 Task: Change file icon theme to seti (Visual Studio Code)
Action: Mouse moved to (92, 84)
Screenshot: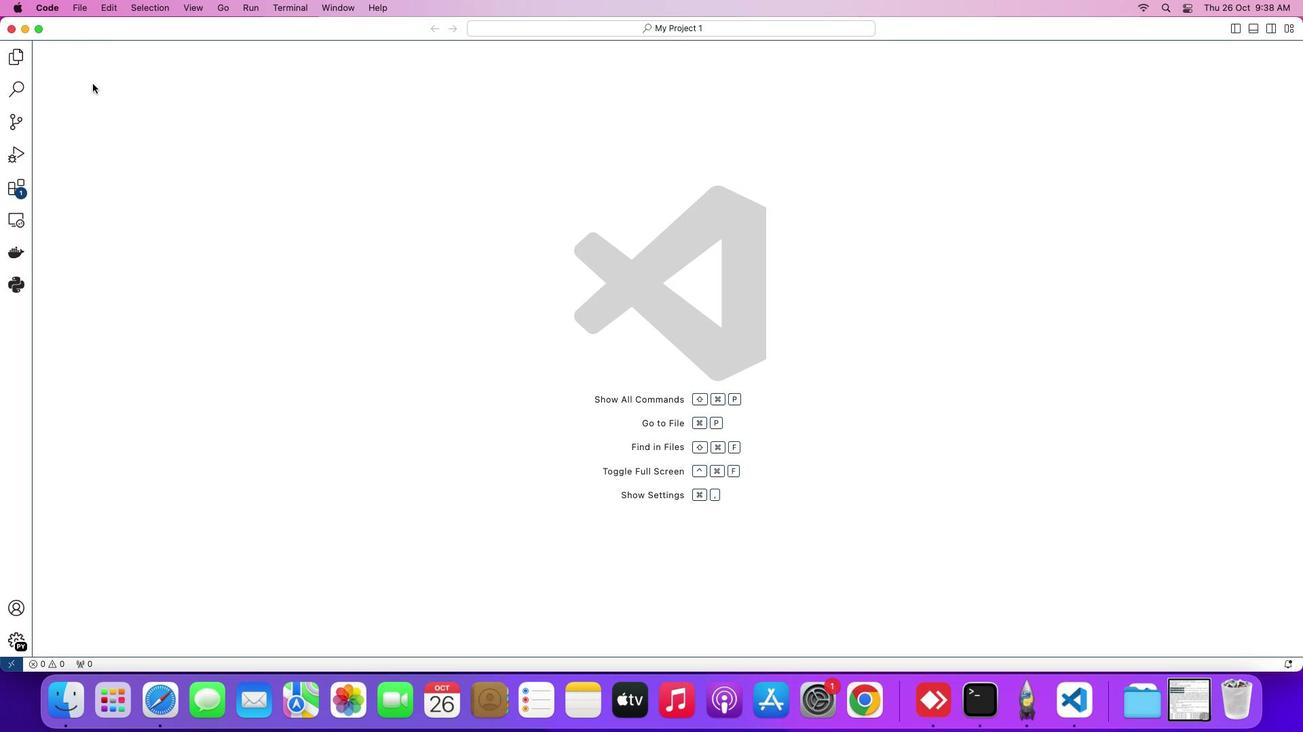 
Action: Mouse pressed left at (92, 84)
Screenshot: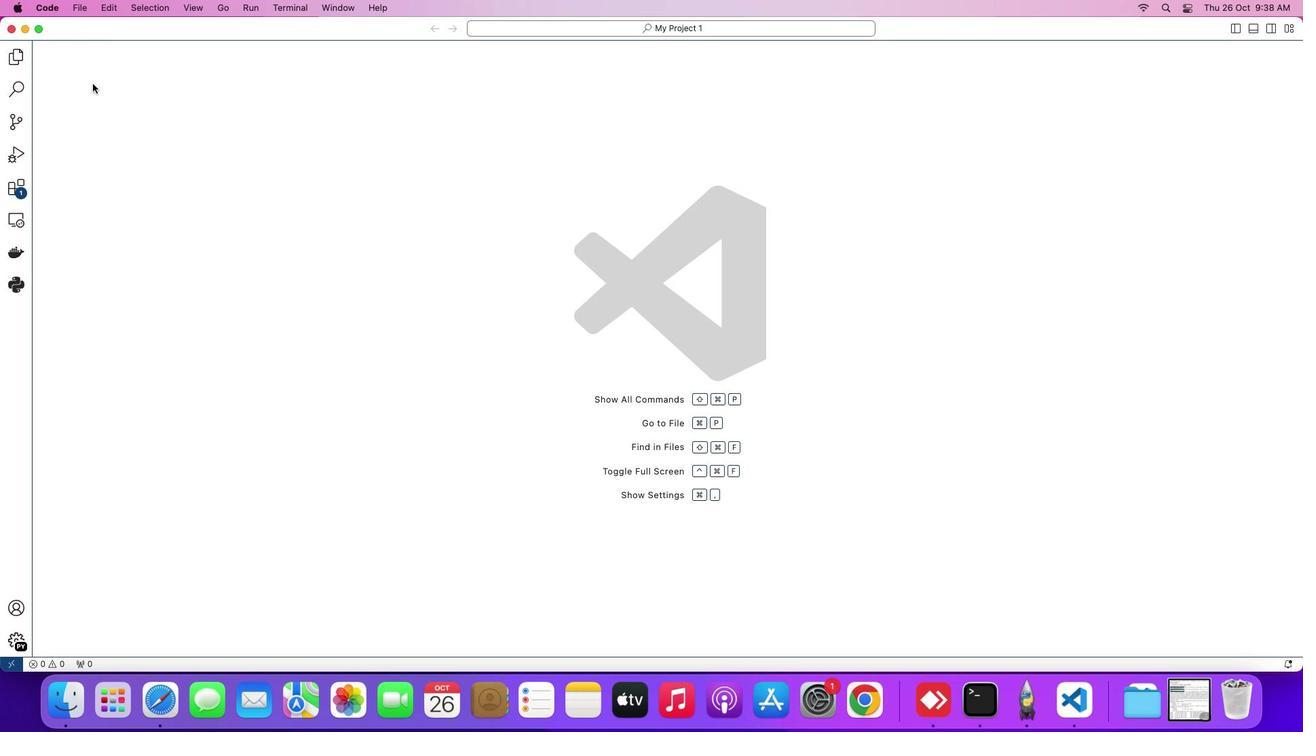 
Action: Mouse moved to (44, 6)
Screenshot: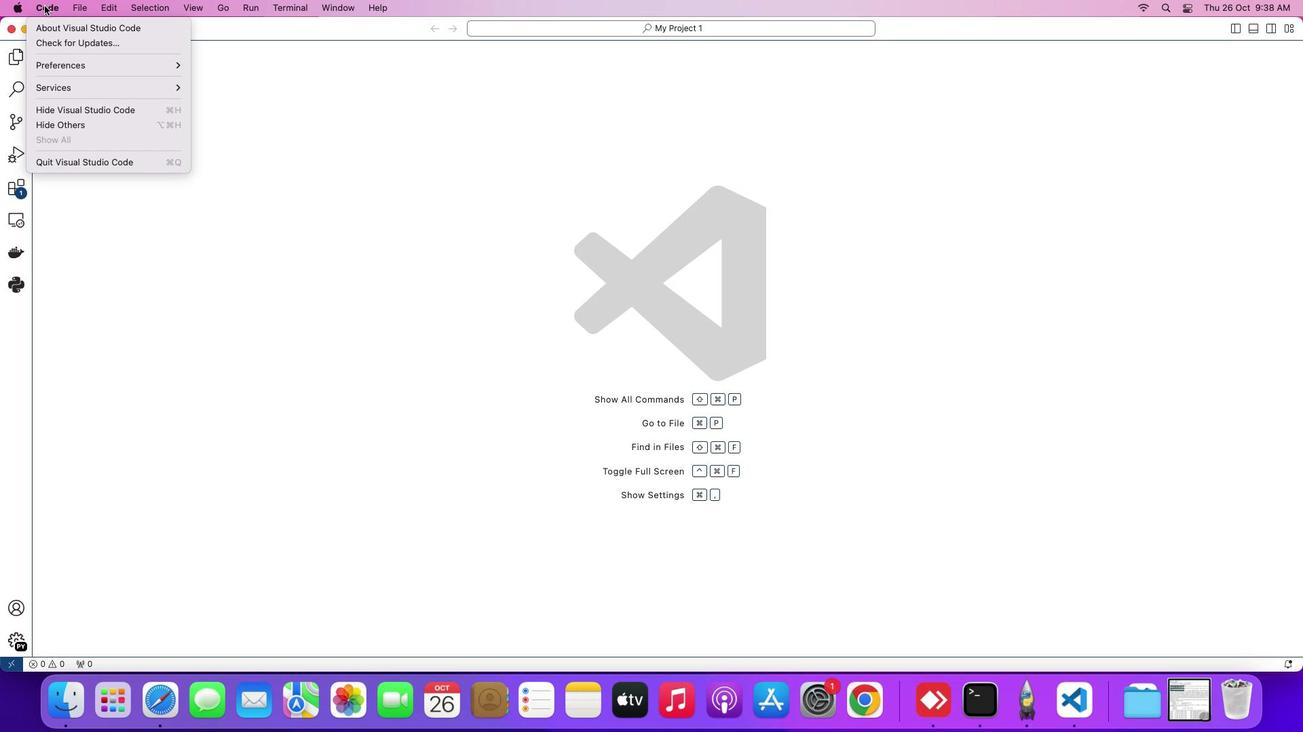 
Action: Mouse pressed left at (44, 6)
Screenshot: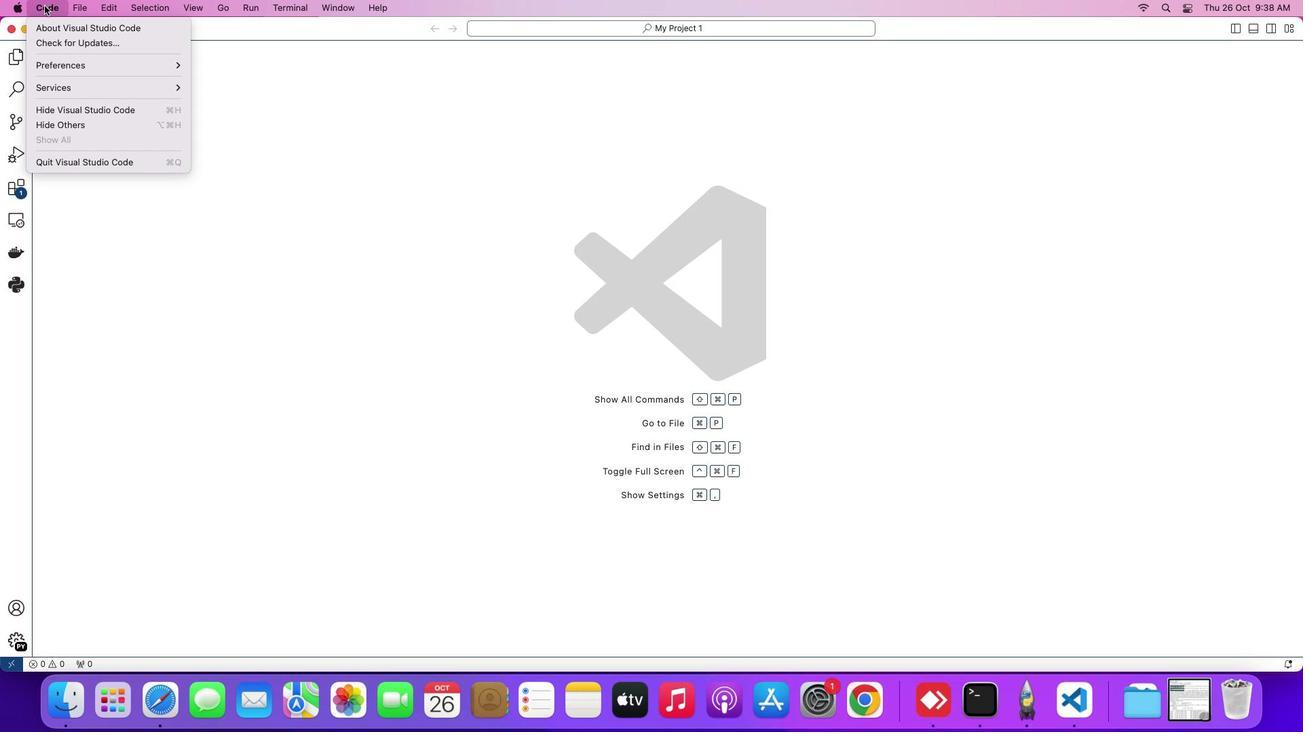 
Action: Mouse moved to (390, 168)
Screenshot: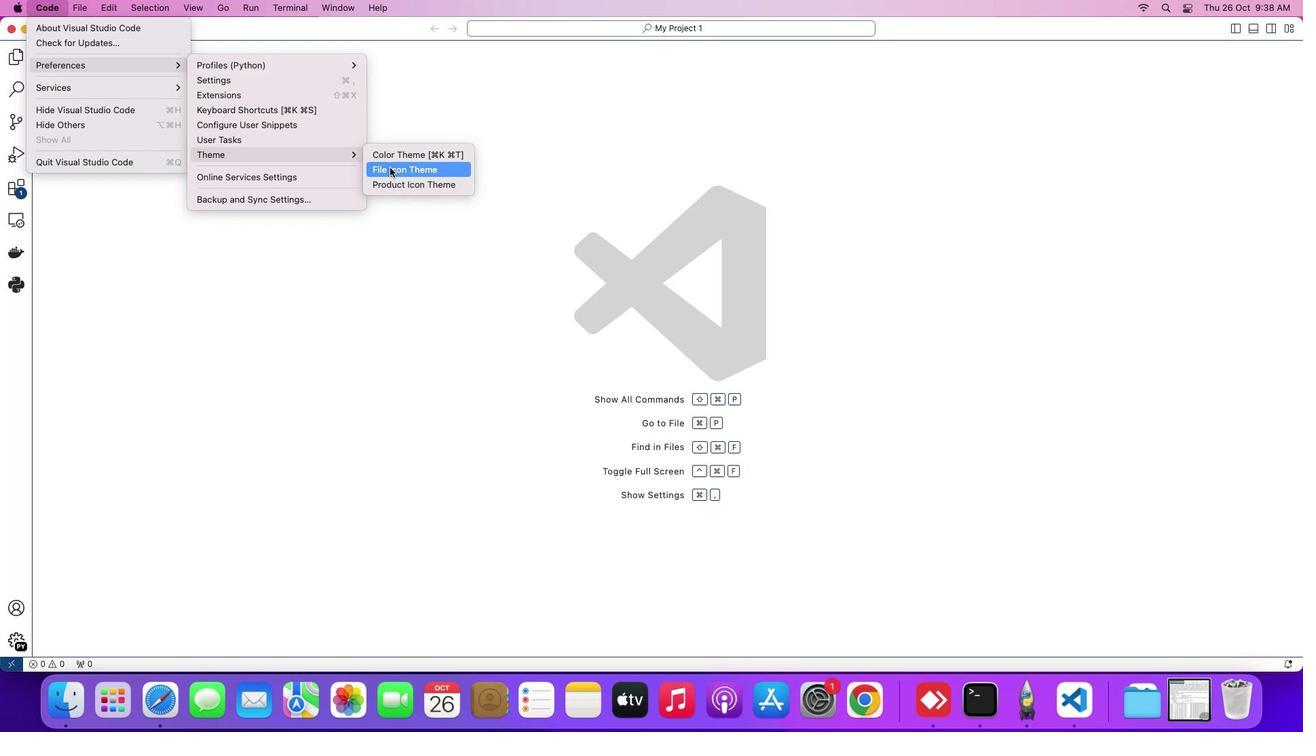 
Action: Mouse pressed left at (390, 168)
Screenshot: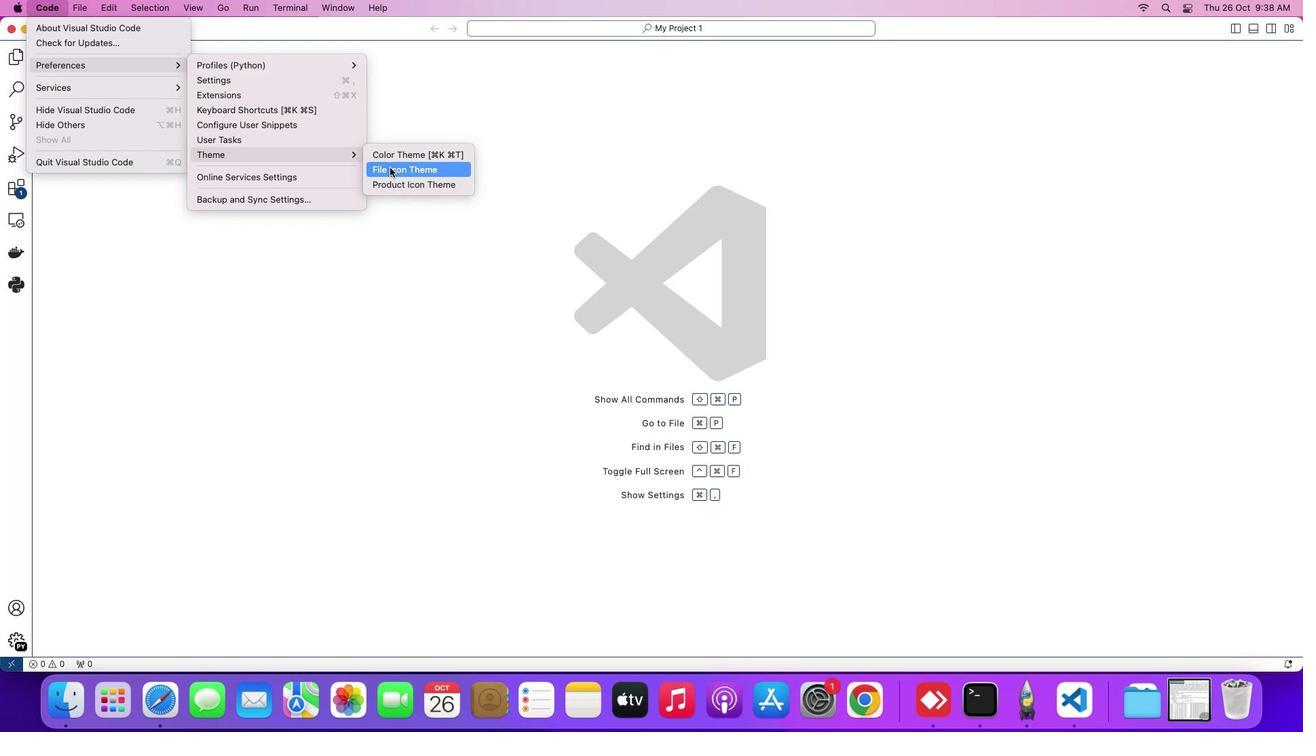 
Action: Mouse moved to (563, 87)
Screenshot: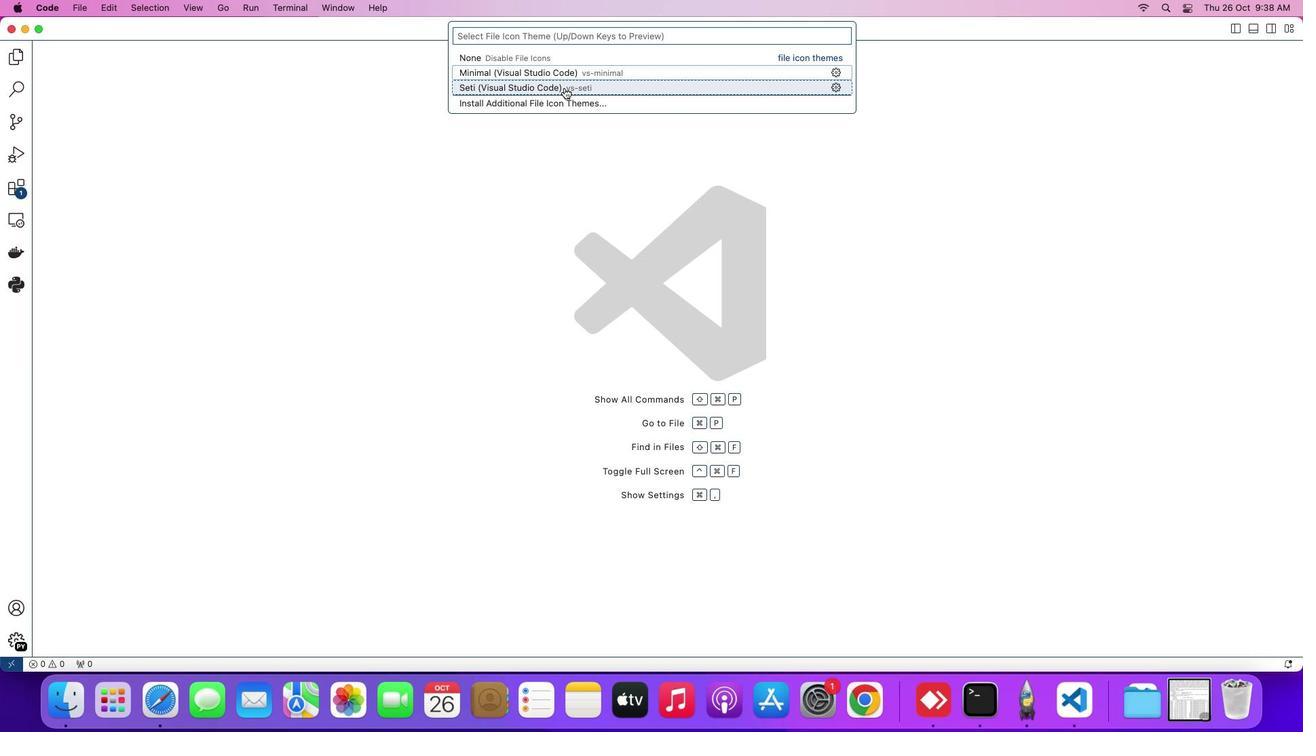 
Action: Mouse pressed left at (563, 87)
Screenshot: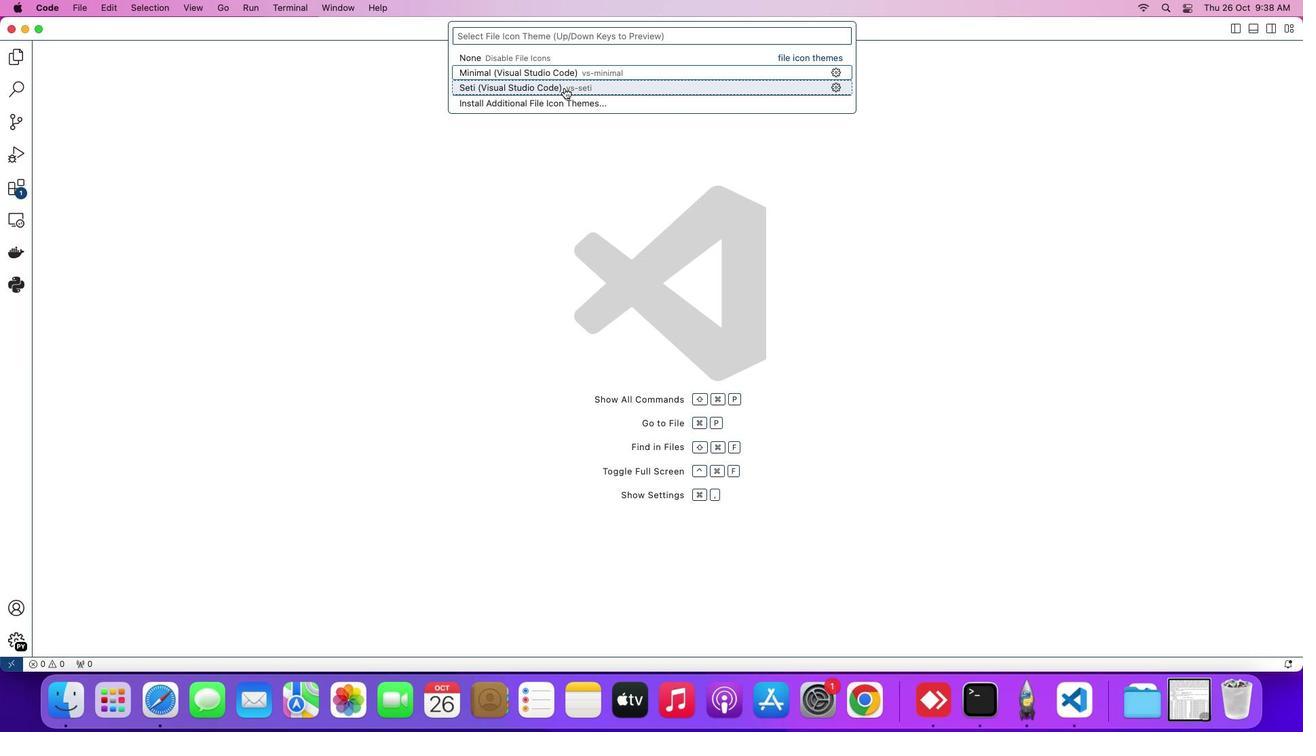 
